Task: Create a rule from the Routing list, Task moved to a section -> Set Priority in the project AptitudeWorks , set the section as Done clear the priority
Action: Mouse moved to (1048, 94)
Screenshot: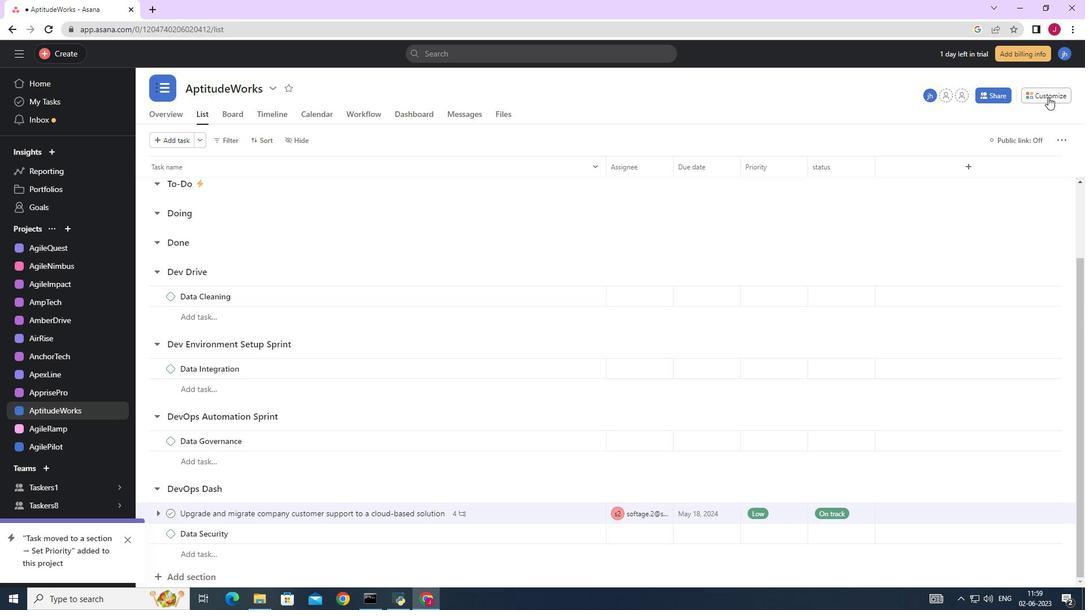 
Action: Mouse pressed left at (1048, 94)
Screenshot: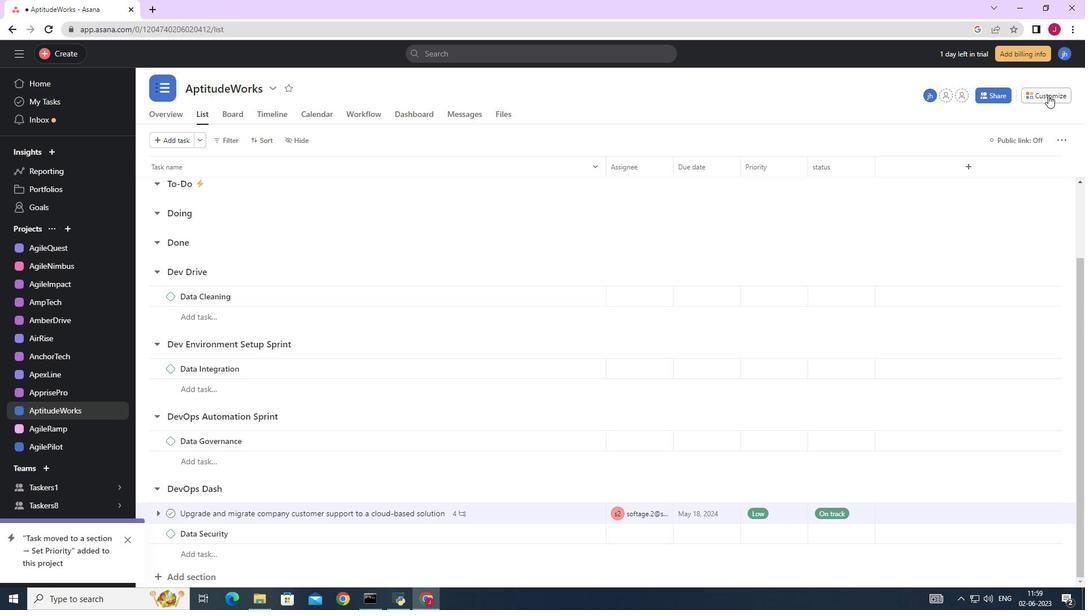 
Action: Mouse moved to (851, 243)
Screenshot: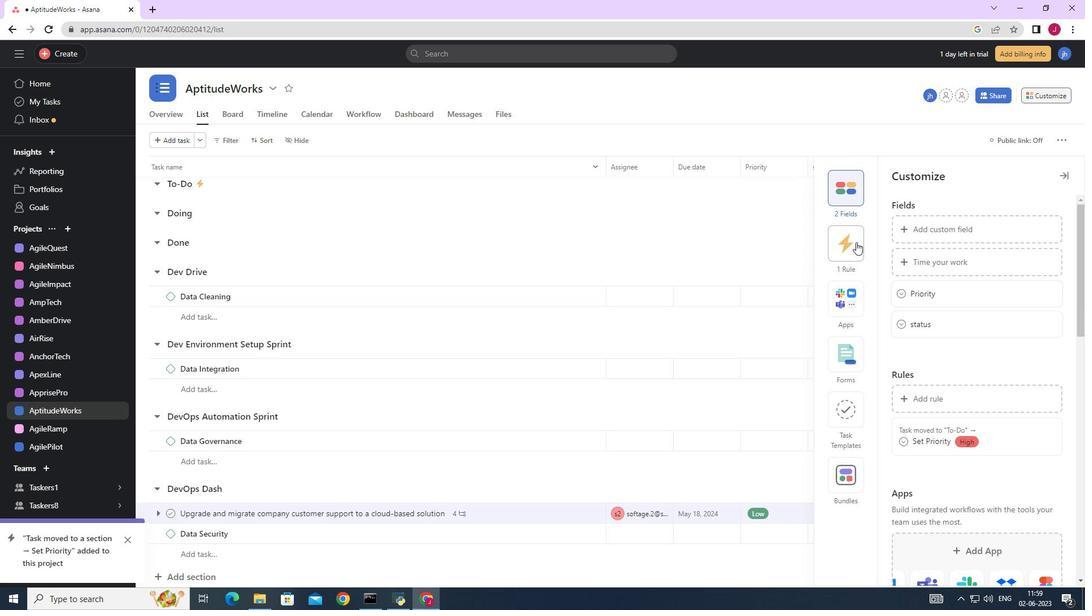 
Action: Mouse pressed left at (851, 243)
Screenshot: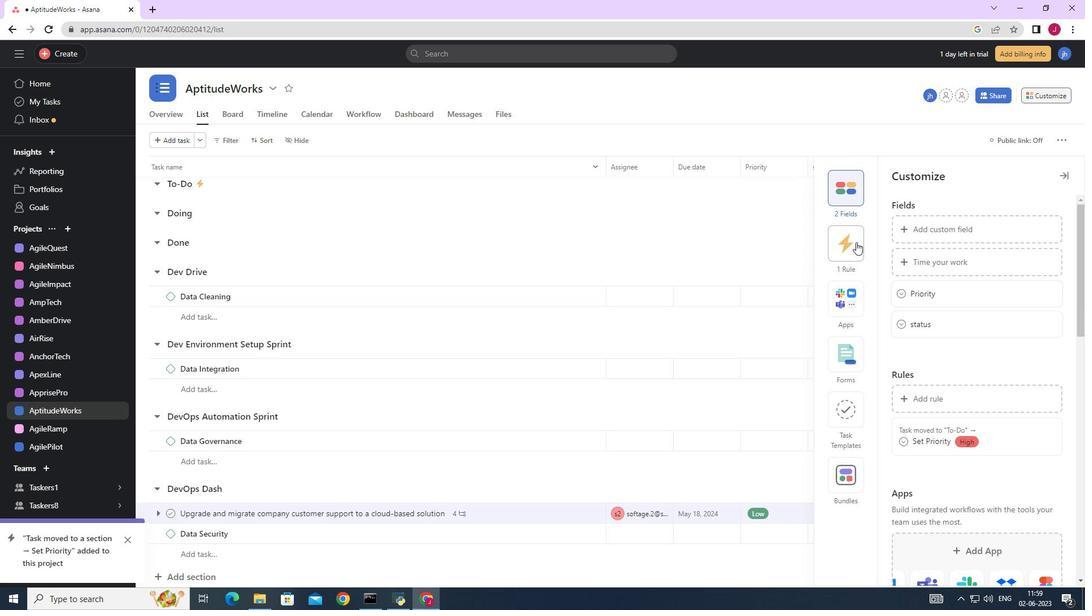 
Action: Mouse moved to (935, 231)
Screenshot: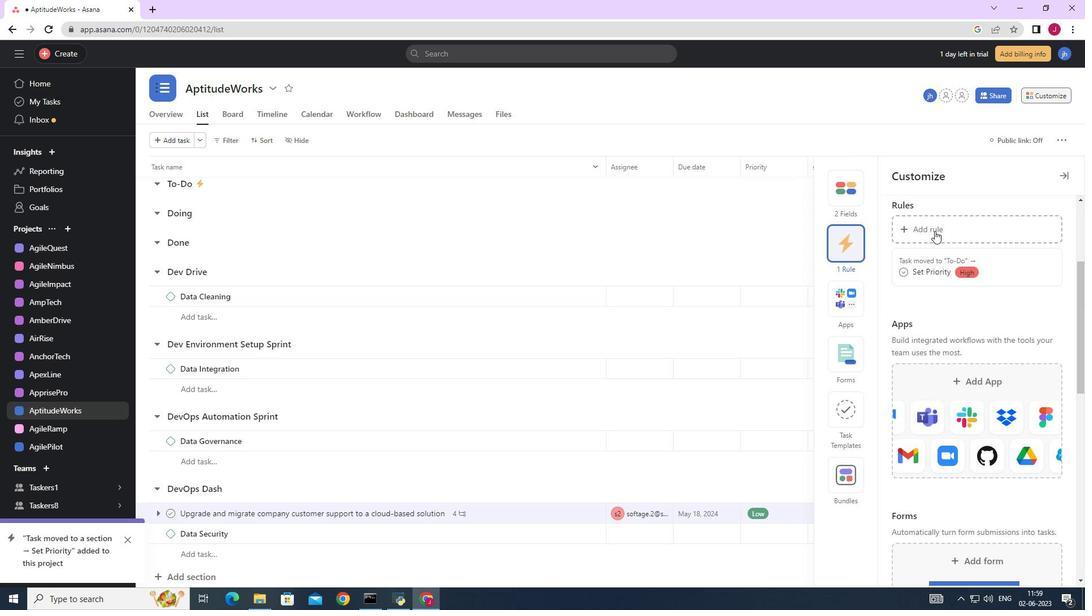 
Action: Mouse pressed left at (935, 231)
Screenshot: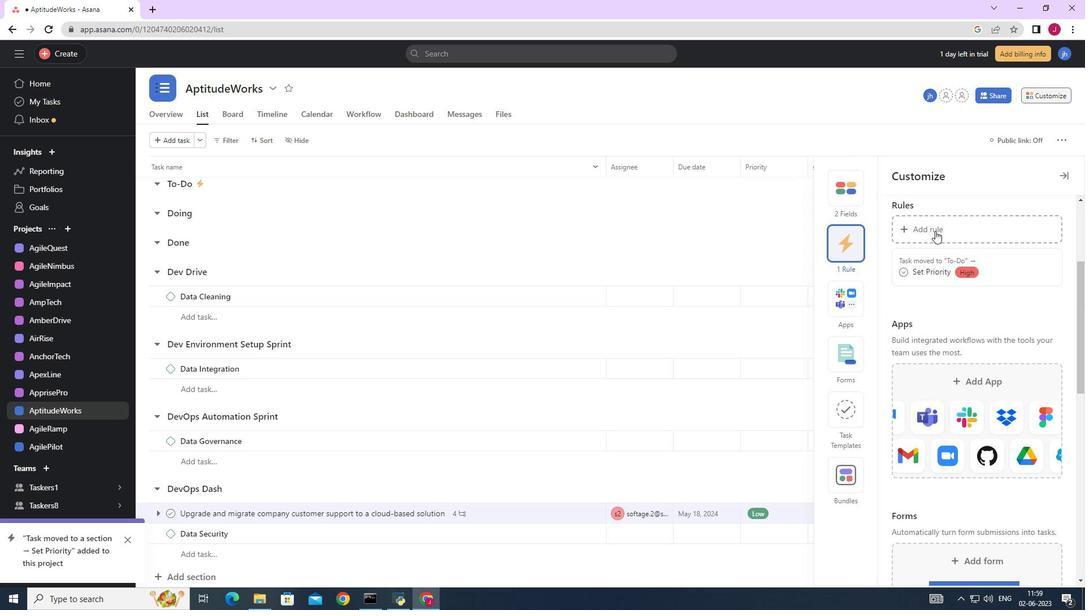 
Action: Mouse moved to (235, 150)
Screenshot: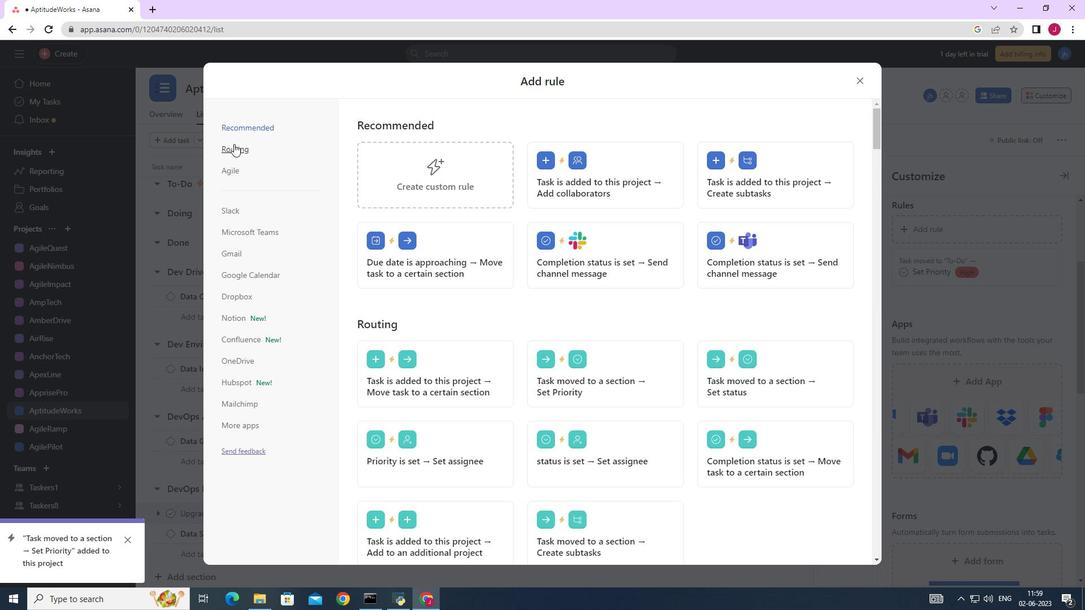 
Action: Mouse pressed left at (235, 150)
Screenshot: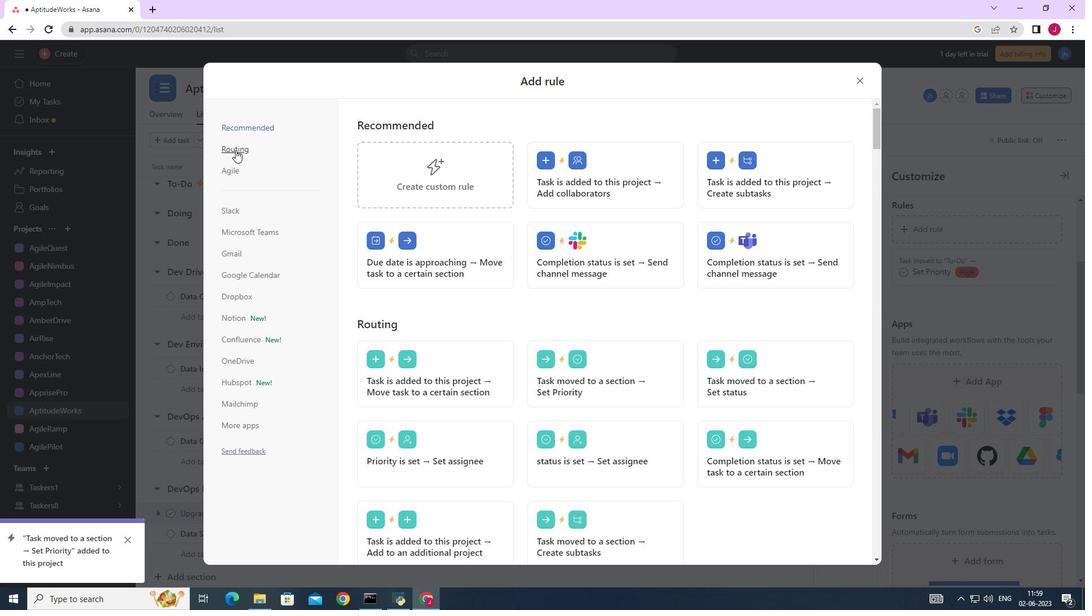 
Action: Mouse moved to (588, 176)
Screenshot: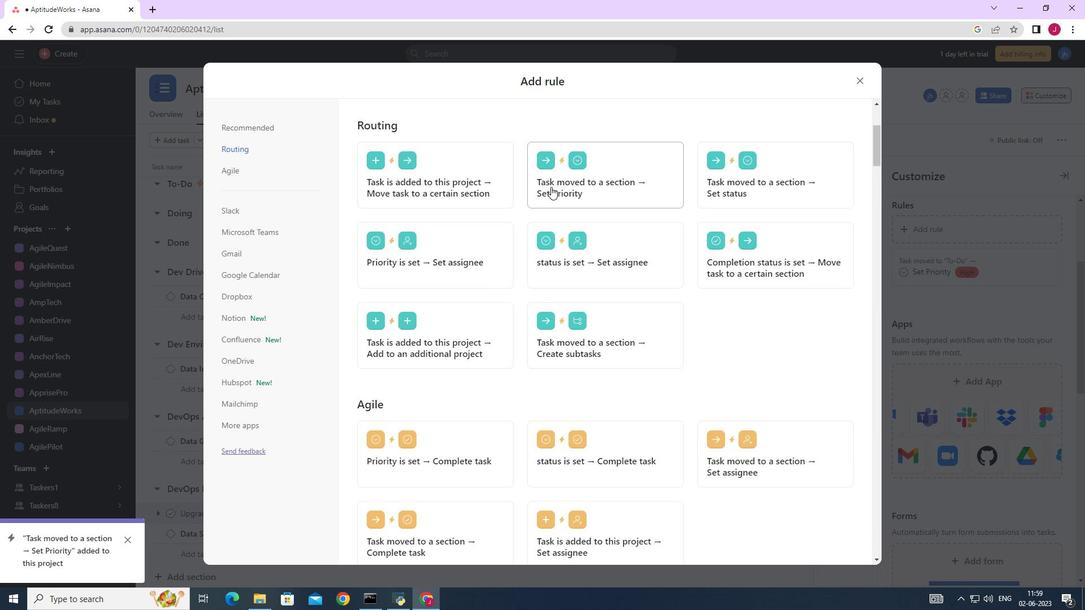 
Action: Mouse pressed left at (588, 176)
Screenshot: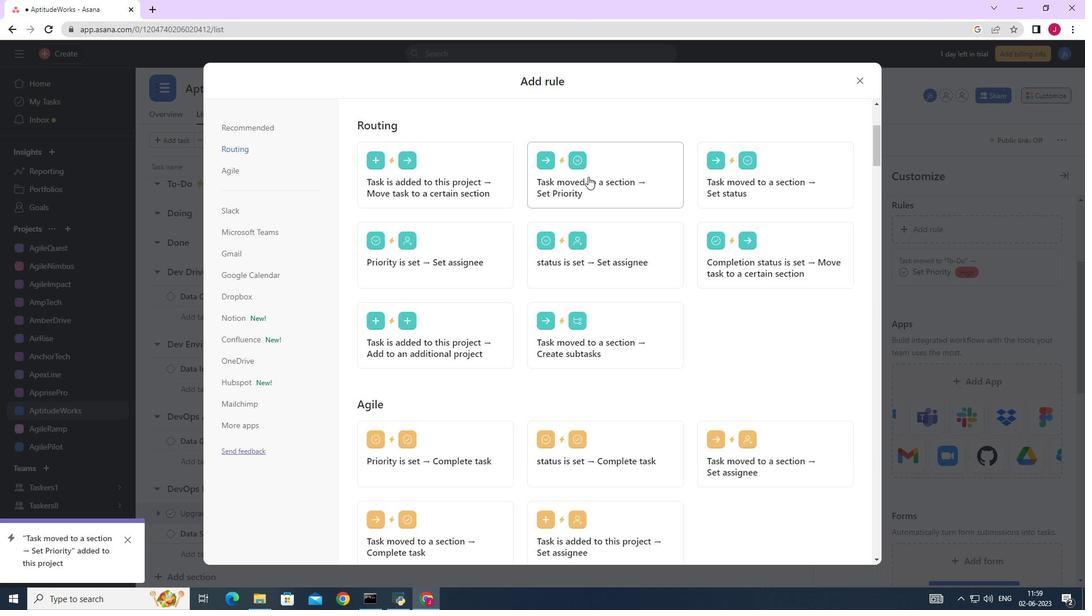 
Action: Mouse moved to (421, 316)
Screenshot: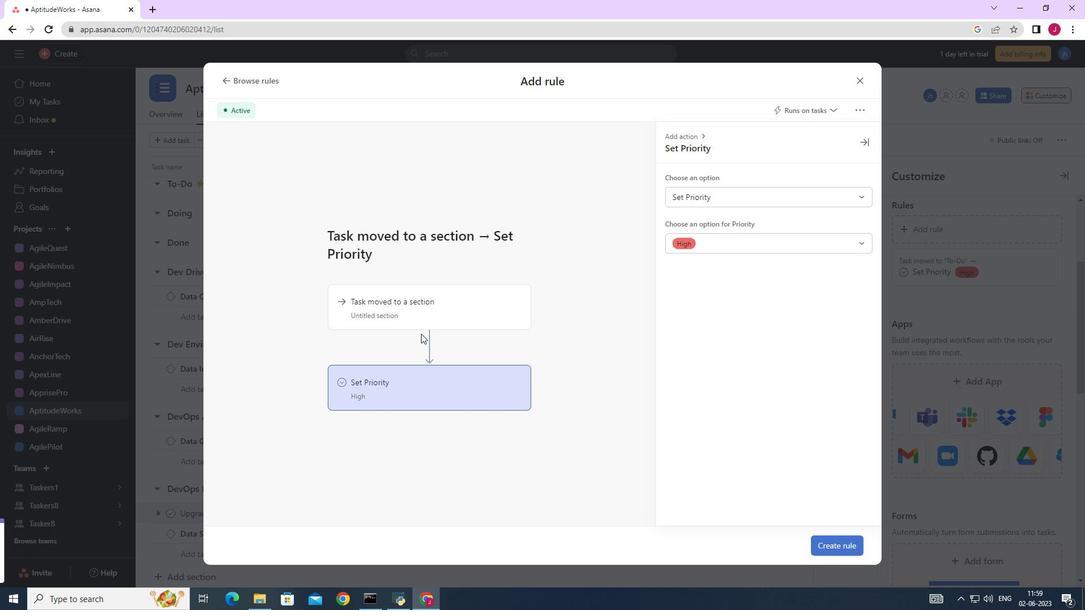 
Action: Mouse pressed left at (421, 316)
Screenshot: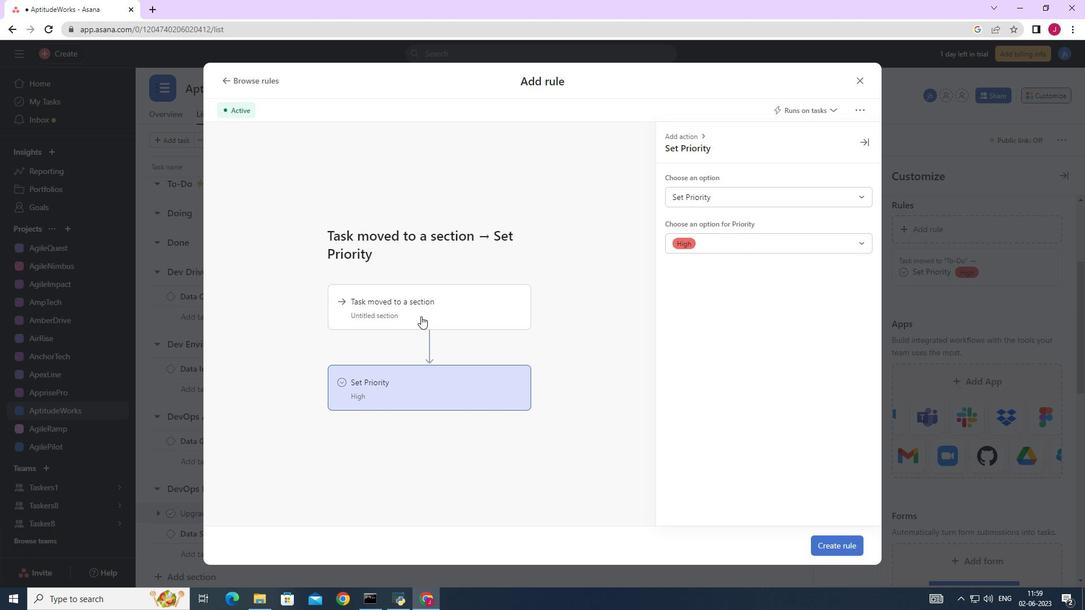 
Action: Mouse moved to (724, 194)
Screenshot: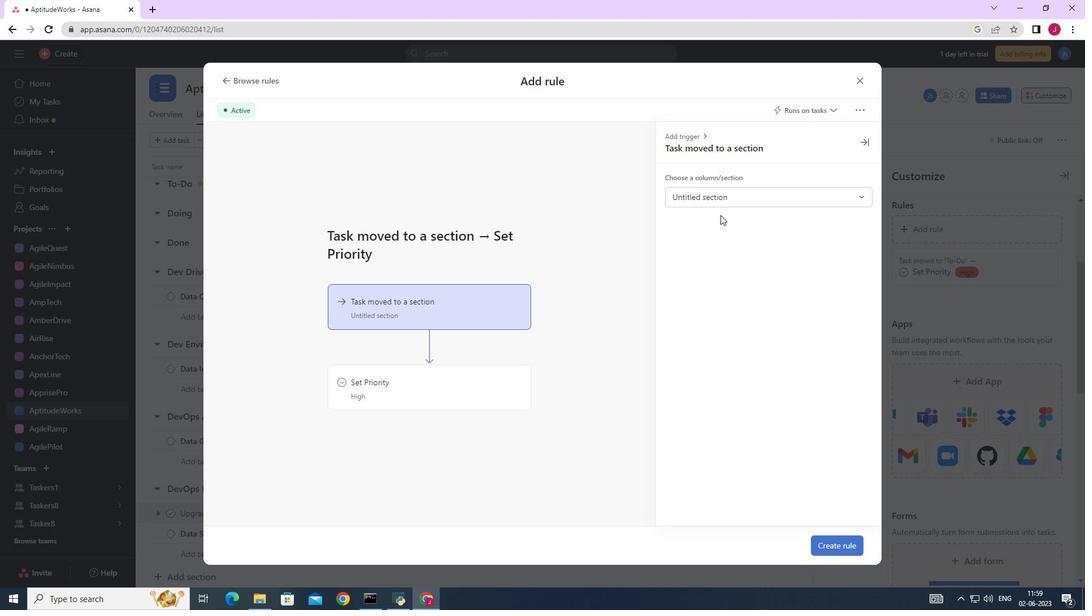 
Action: Mouse pressed left at (724, 194)
Screenshot: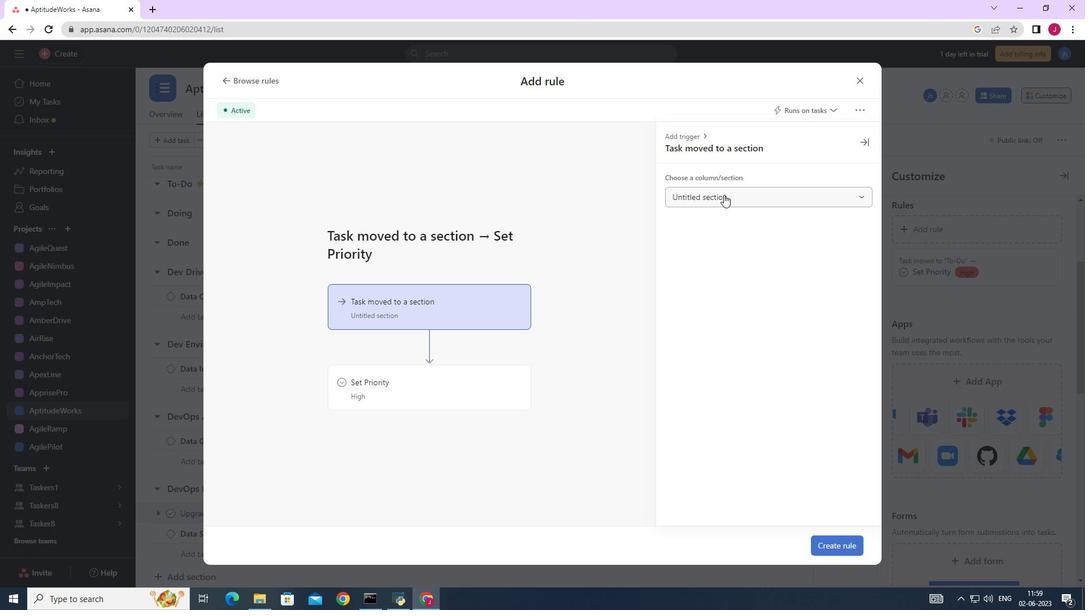 
Action: Mouse moved to (699, 282)
Screenshot: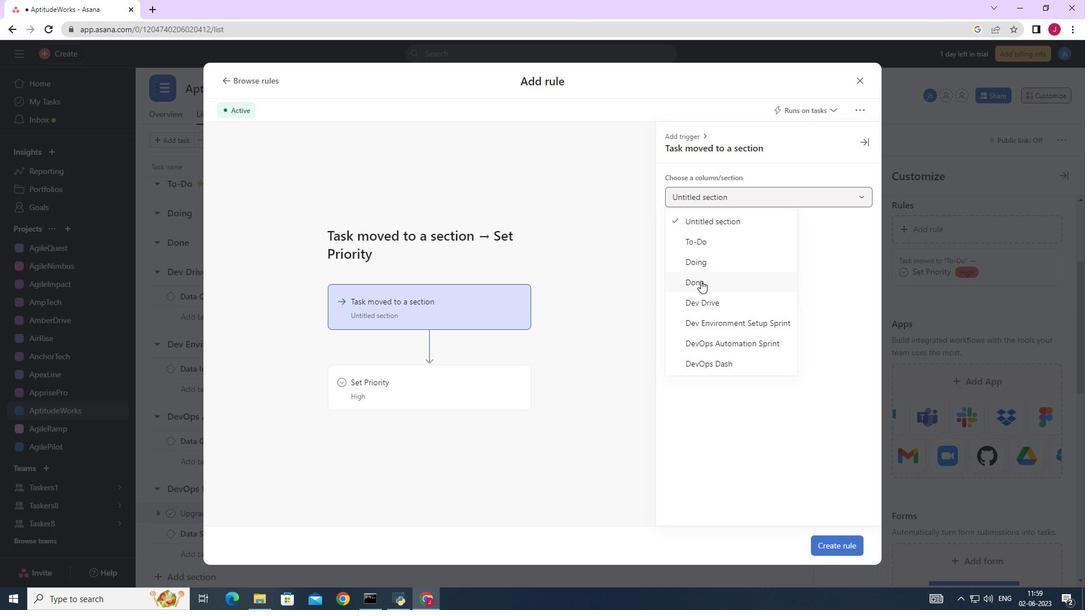 
Action: Mouse pressed left at (699, 282)
Screenshot: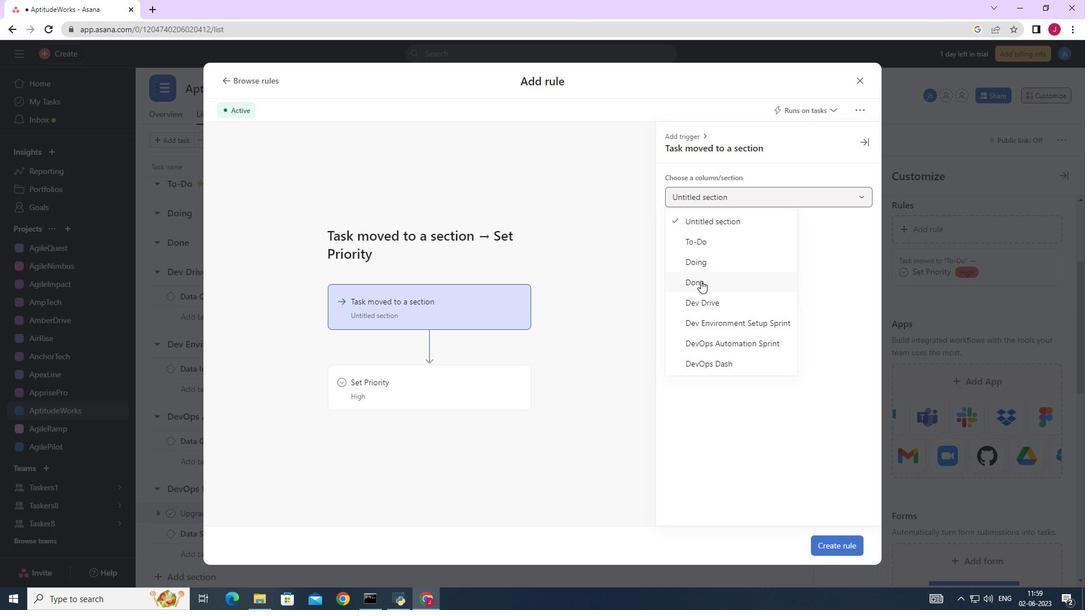 
Action: Mouse moved to (445, 389)
Screenshot: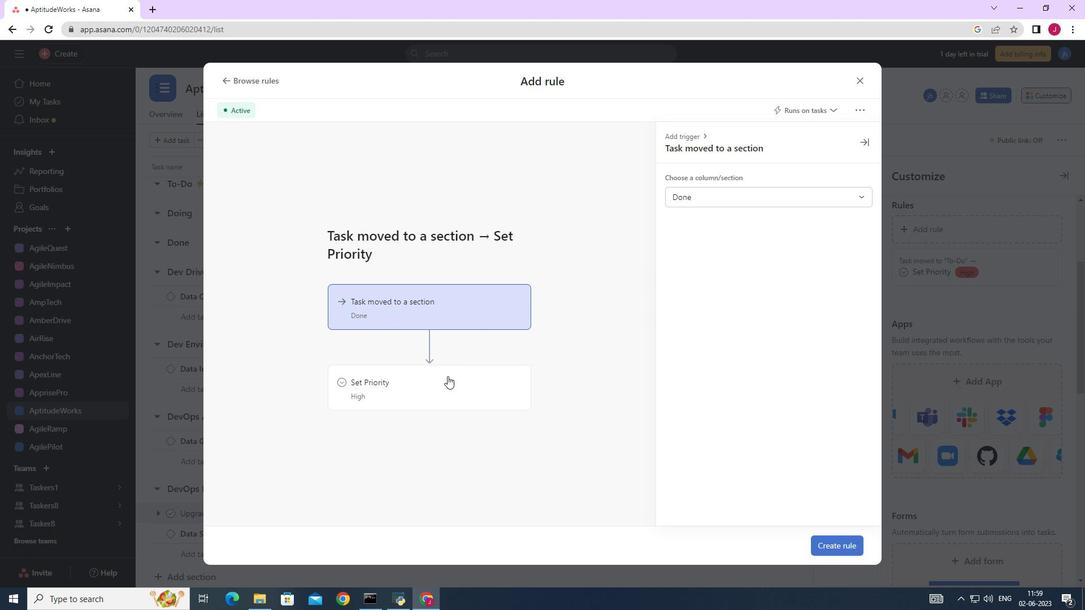 
Action: Mouse pressed left at (445, 389)
Screenshot: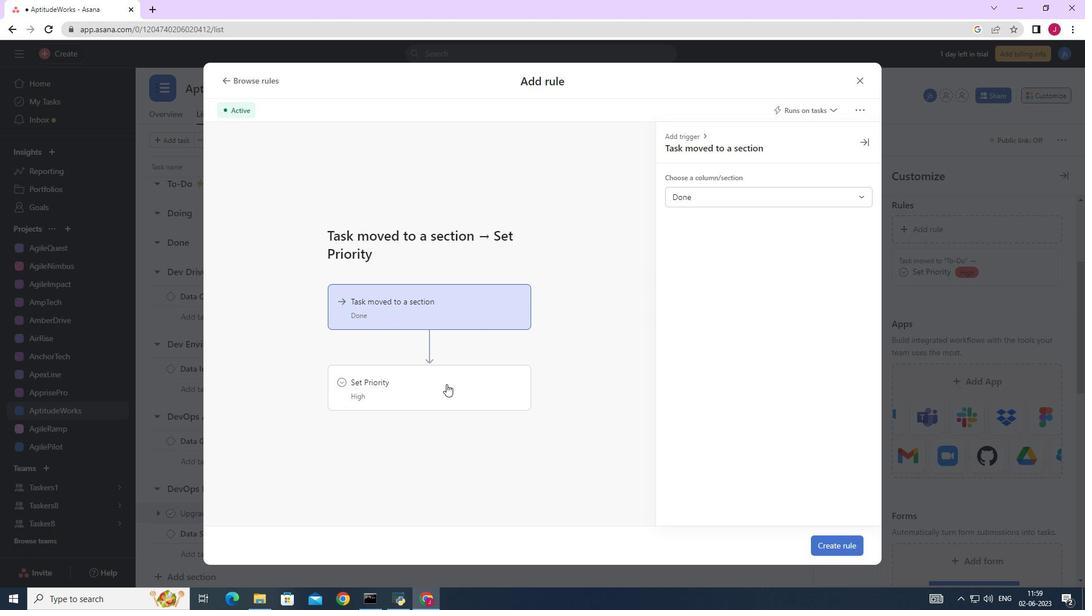 
Action: Mouse moved to (713, 189)
Screenshot: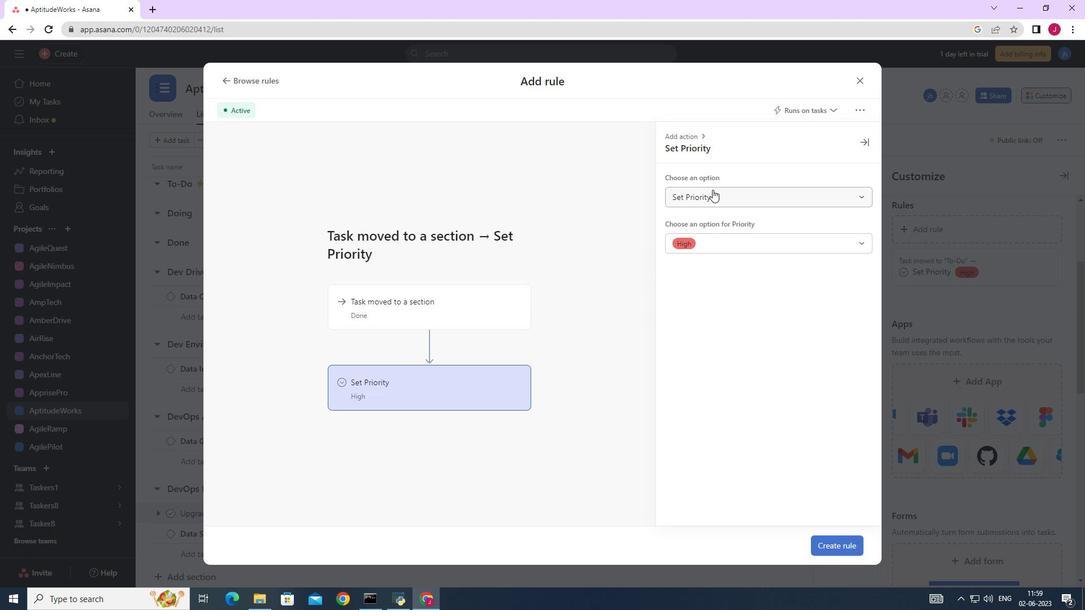 
Action: Mouse pressed left at (713, 189)
Screenshot: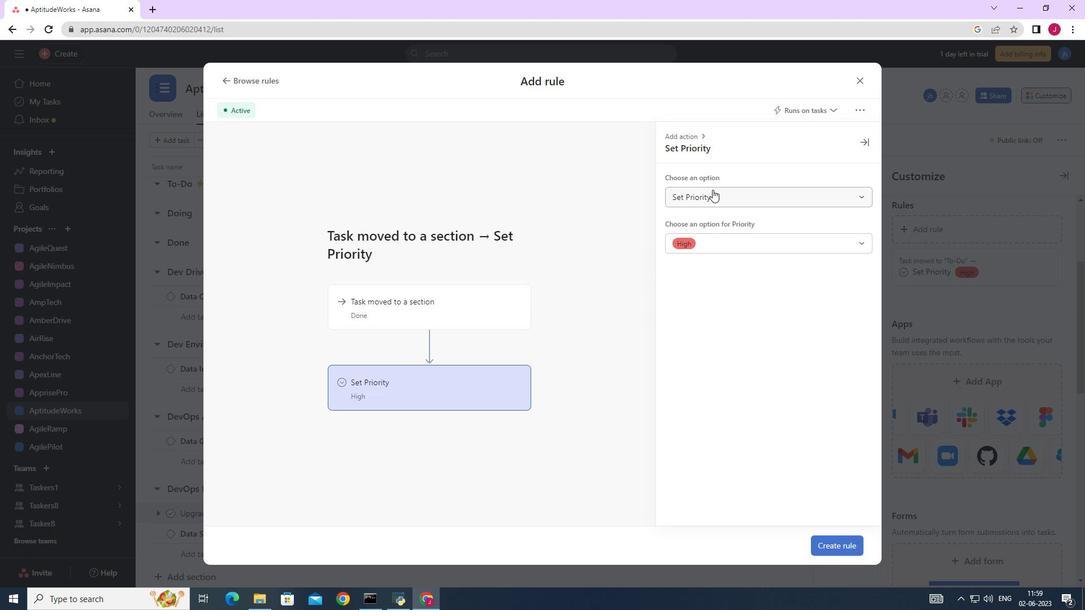 
Action: Mouse moved to (713, 236)
Screenshot: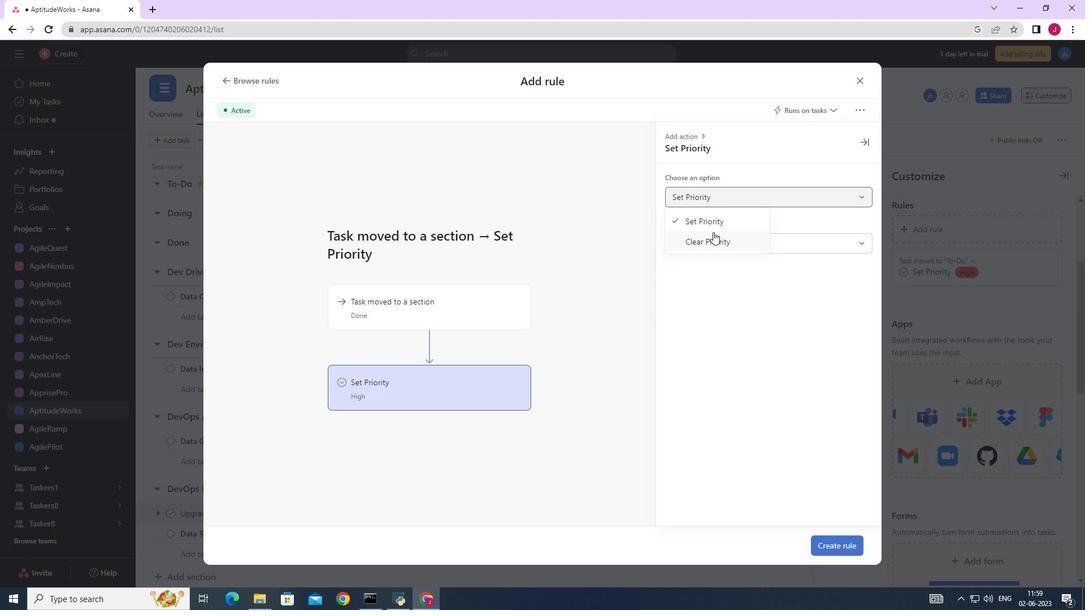 
Action: Mouse pressed left at (713, 236)
Screenshot: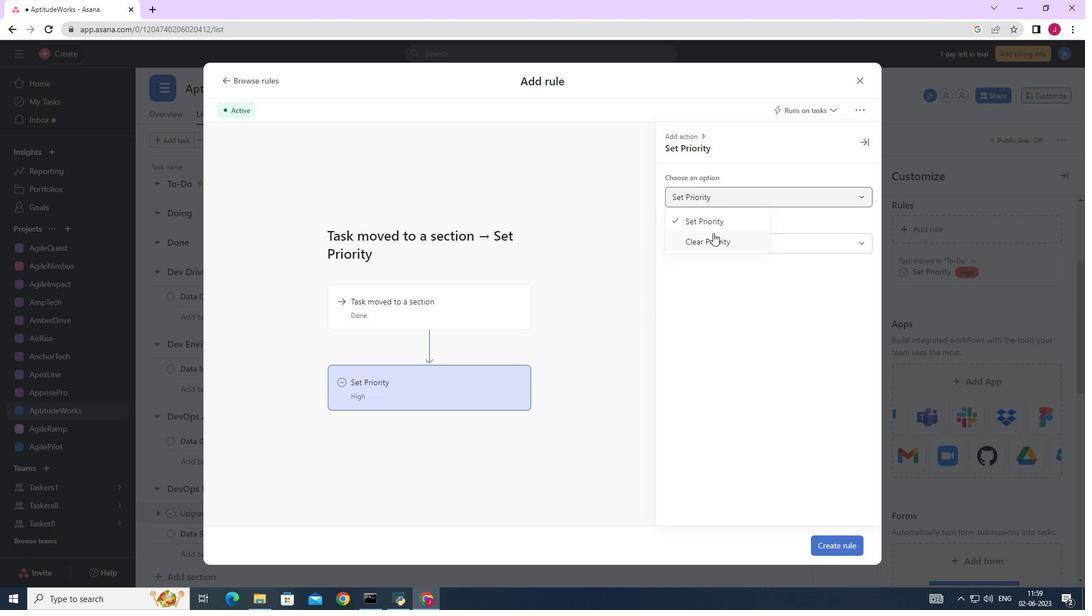 
Action: Mouse moved to (493, 378)
Screenshot: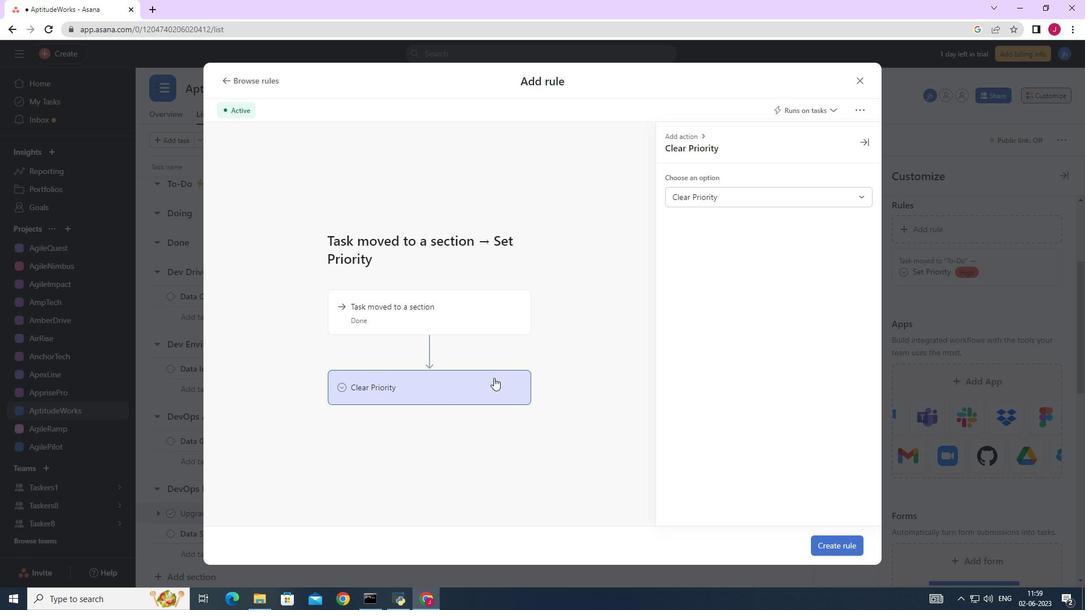 
Action: Mouse pressed left at (493, 378)
Screenshot: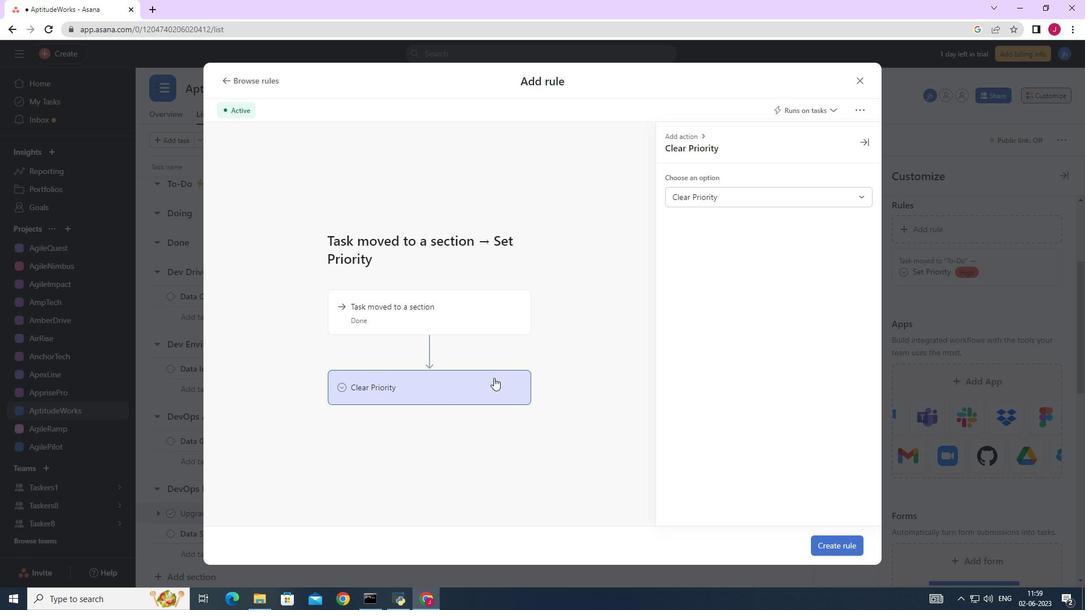 
Action: Mouse moved to (838, 545)
Screenshot: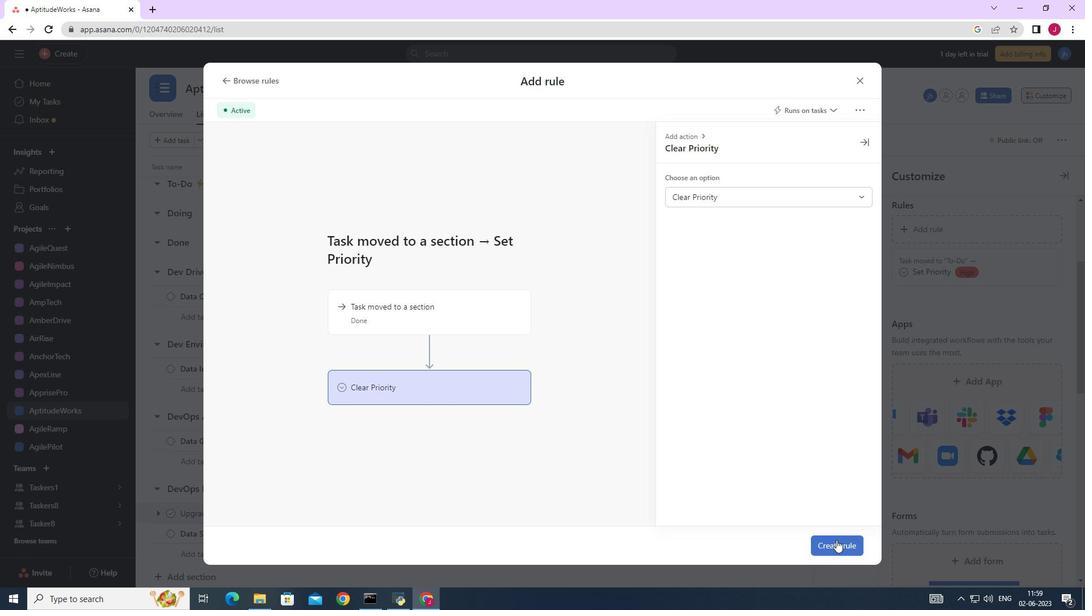
Action: Mouse pressed left at (838, 545)
Screenshot: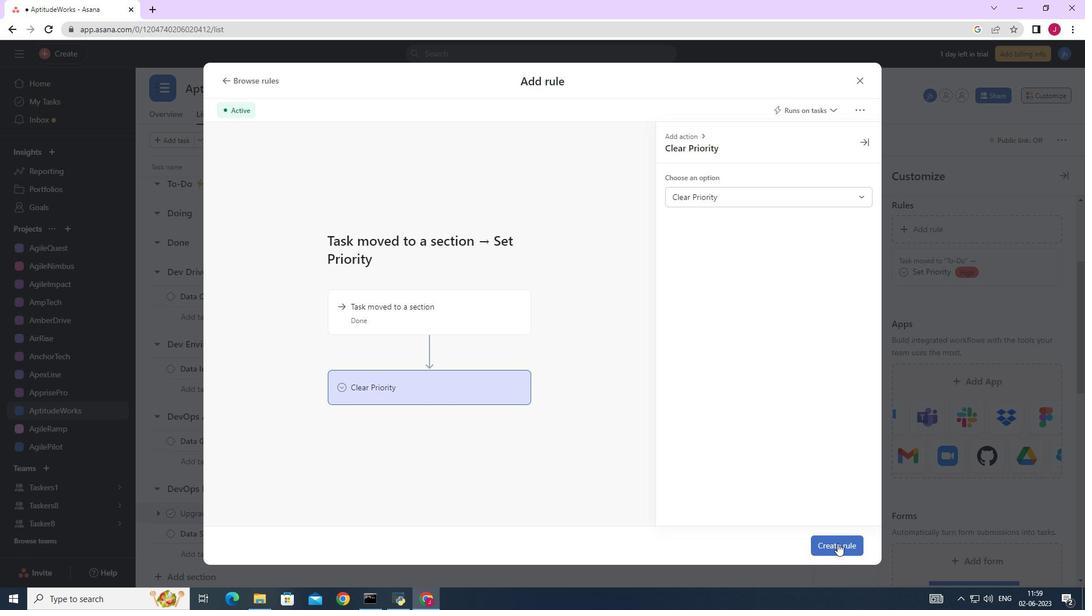 
Action: Mouse moved to (839, 540)
Screenshot: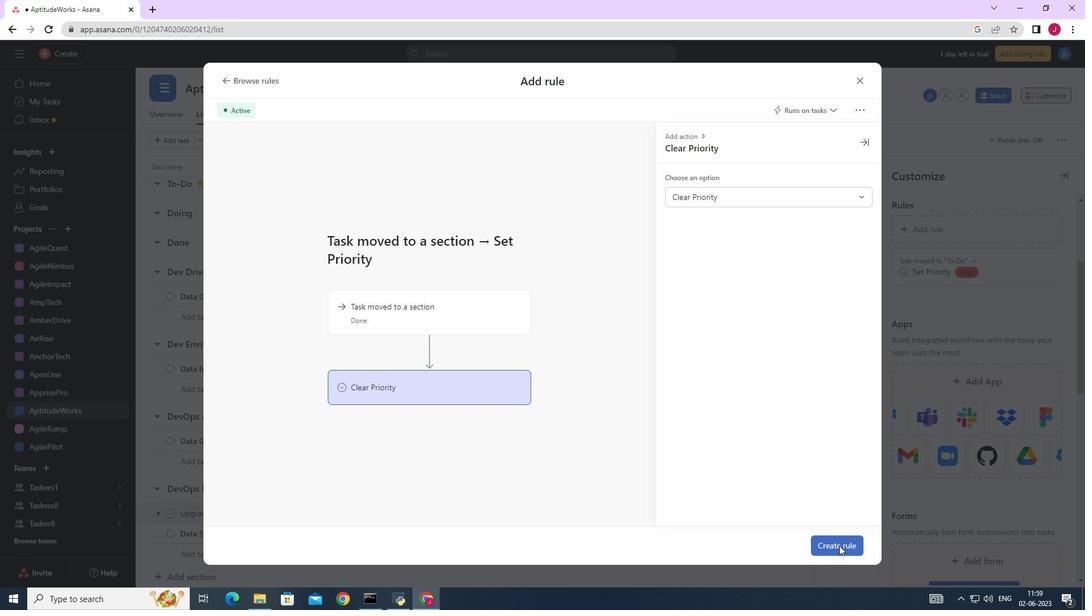 
